 Task: Add the task  Implement social media sharing feature for the app to the section Code Conquest in the project Trex and add a Due Date to the respective task as 2024/02/08.
Action: Mouse moved to (400, 426)
Screenshot: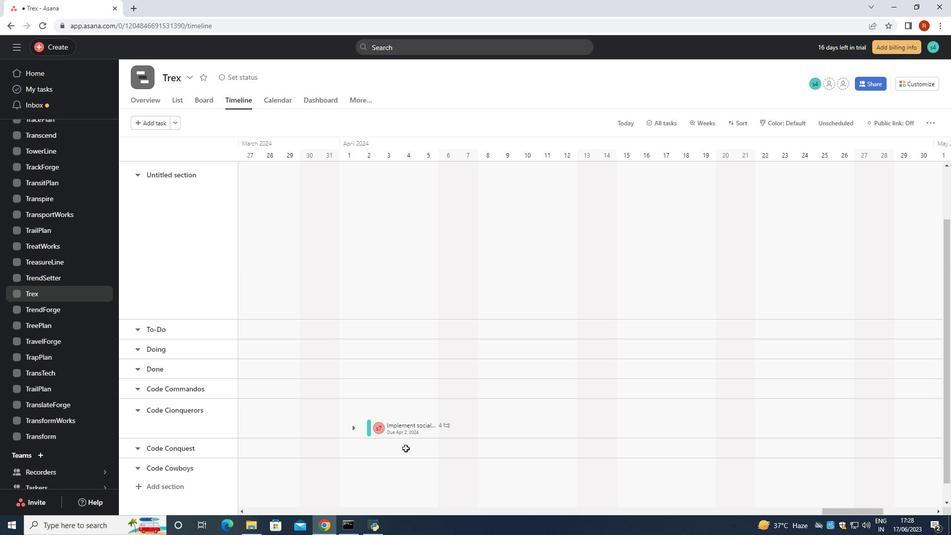 
Action: Mouse pressed left at (400, 426)
Screenshot: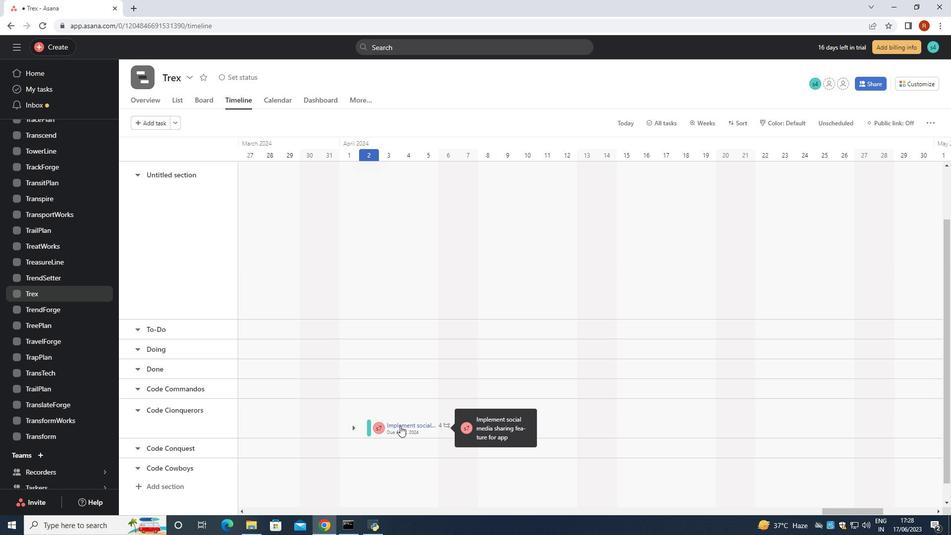
Action: Mouse moved to (757, 212)
Screenshot: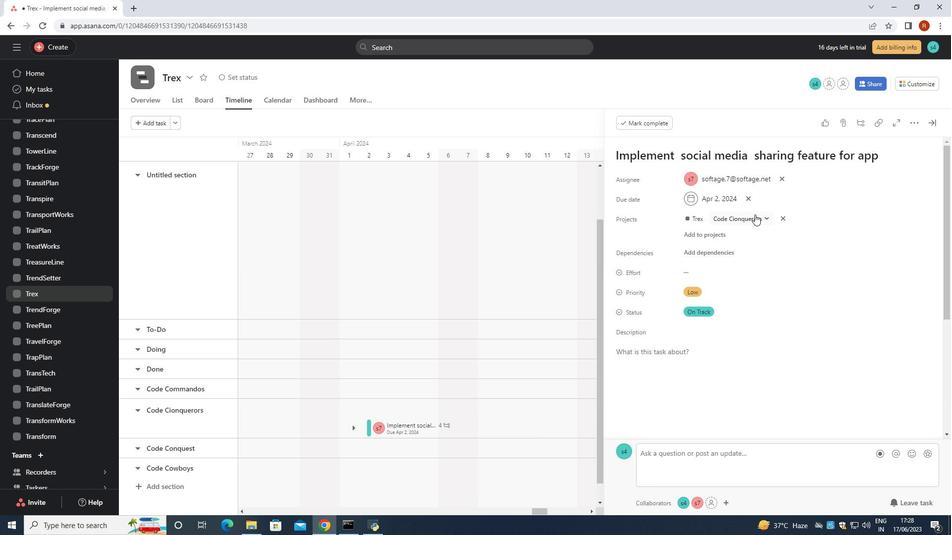 
Action: Mouse pressed left at (757, 212)
Screenshot: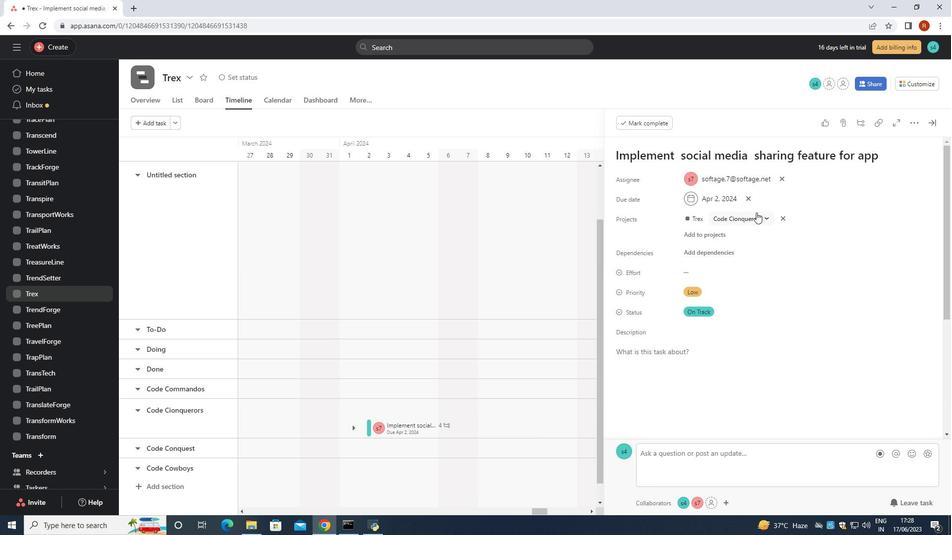 
Action: Mouse moved to (731, 343)
Screenshot: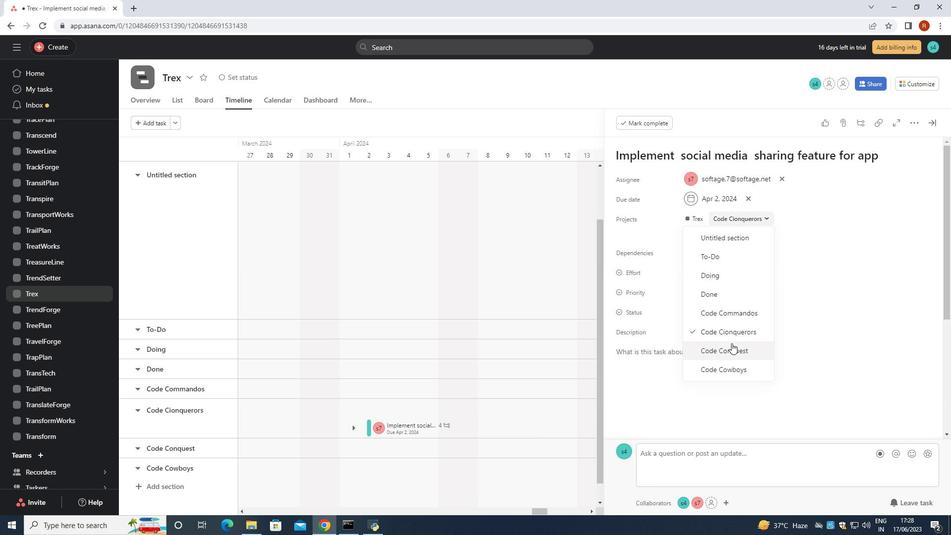 
Action: Mouse pressed left at (731, 343)
Screenshot: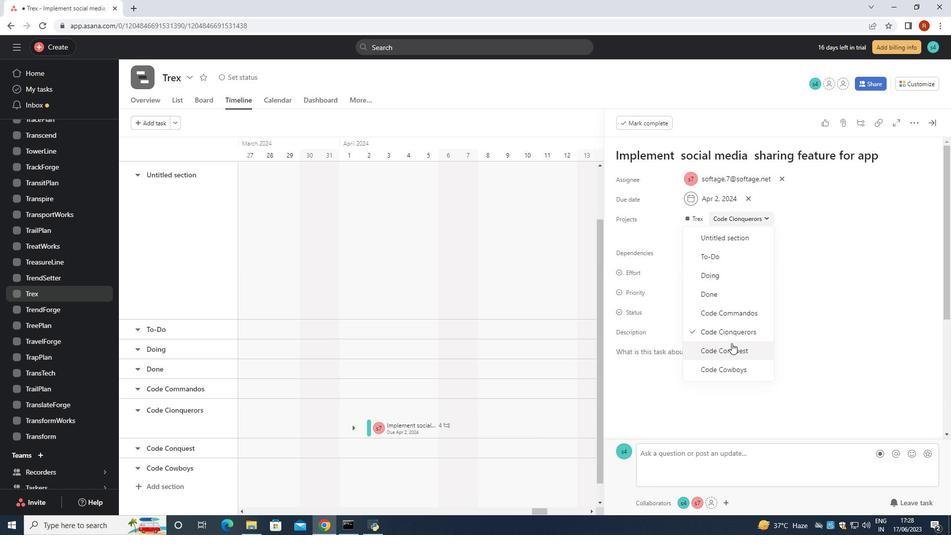 
Action: Mouse moved to (750, 198)
Screenshot: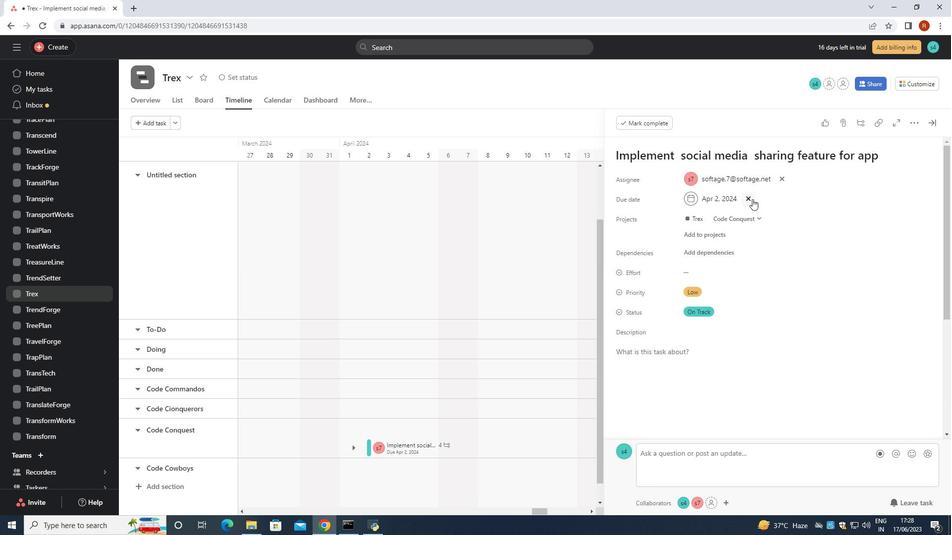 
Action: Mouse pressed left at (750, 198)
Screenshot: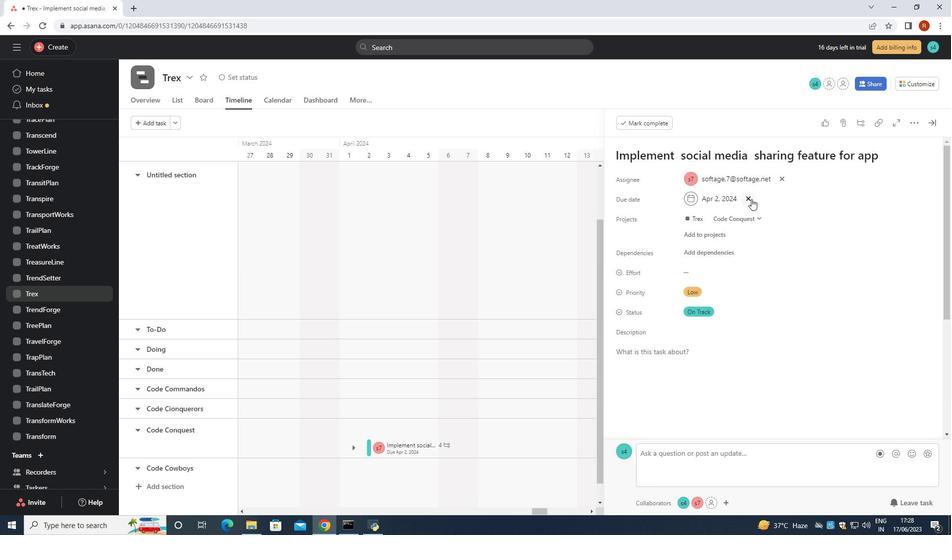 
Action: Mouse moved to (750, 198)
Screenshot: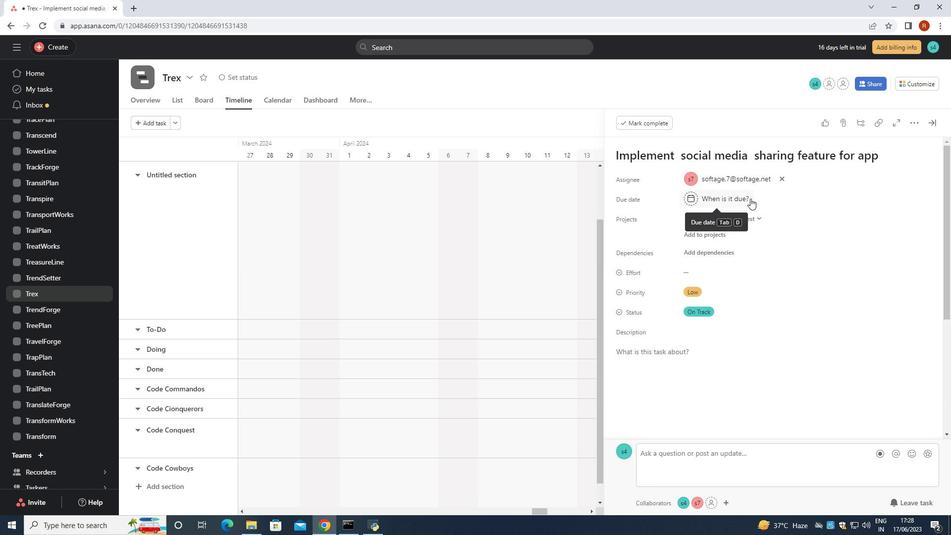 
Action: Key pressed 2024/02/05
Screenshot: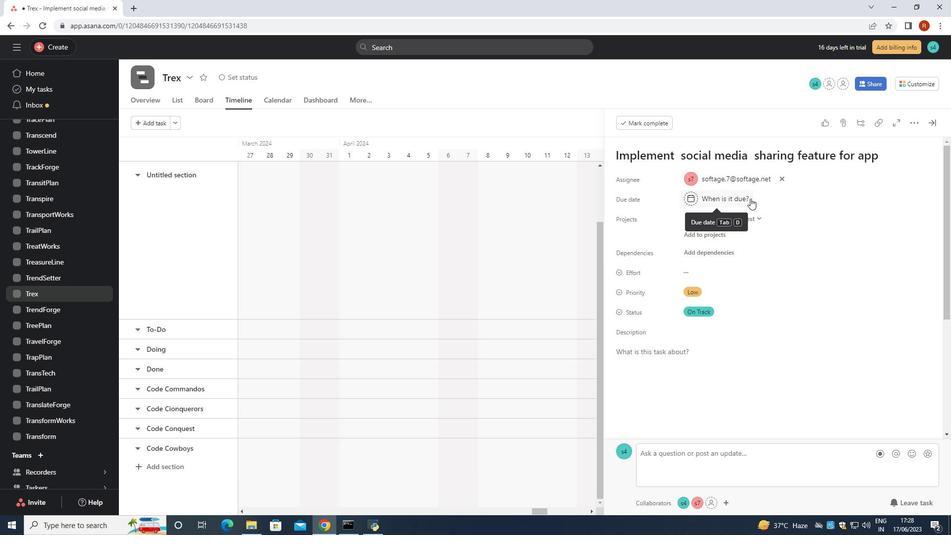 
Action: Mouse pressed left at (750, 198)
Screenshot: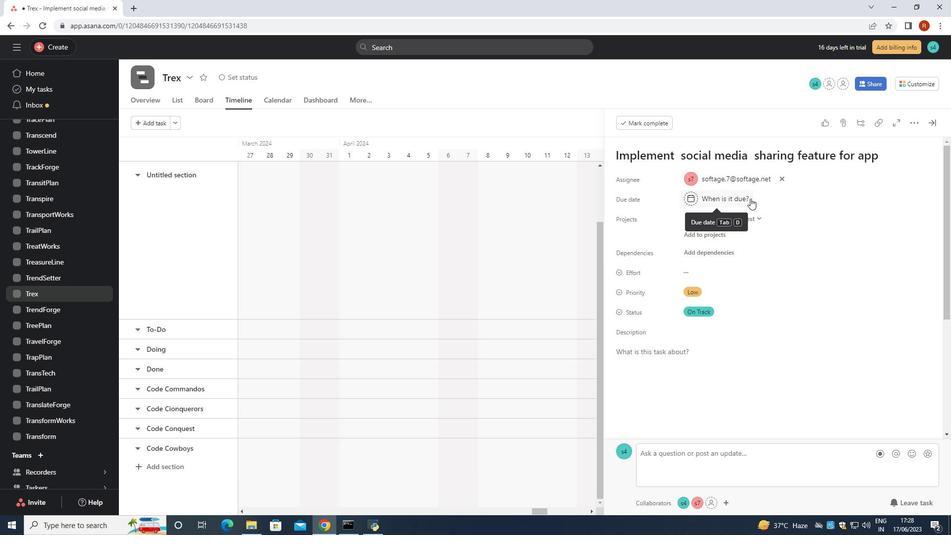 
Action: Mouse moved to (739, 238)
Screenshot: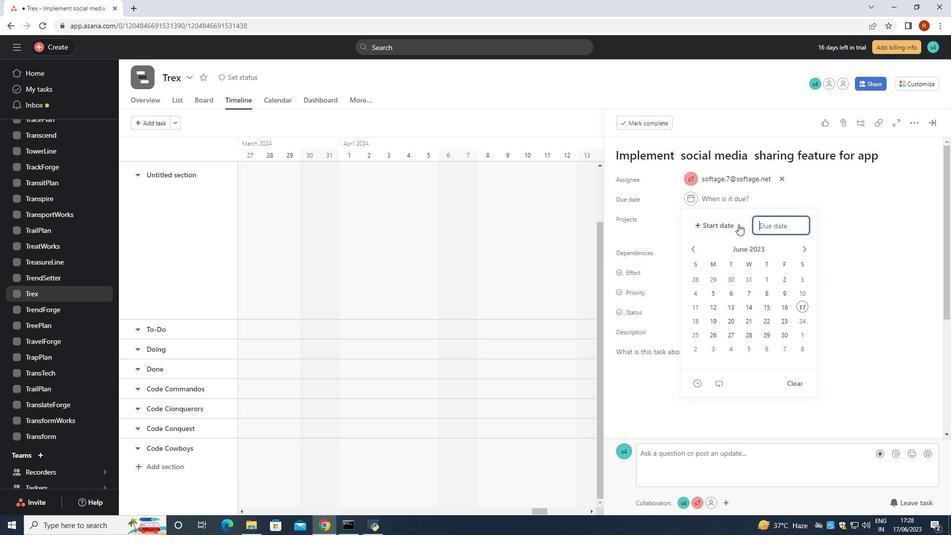 
Action: Key pressed 242<Key.backspace><Key.backspace>024/02/08<Key.enter>
Screenshot: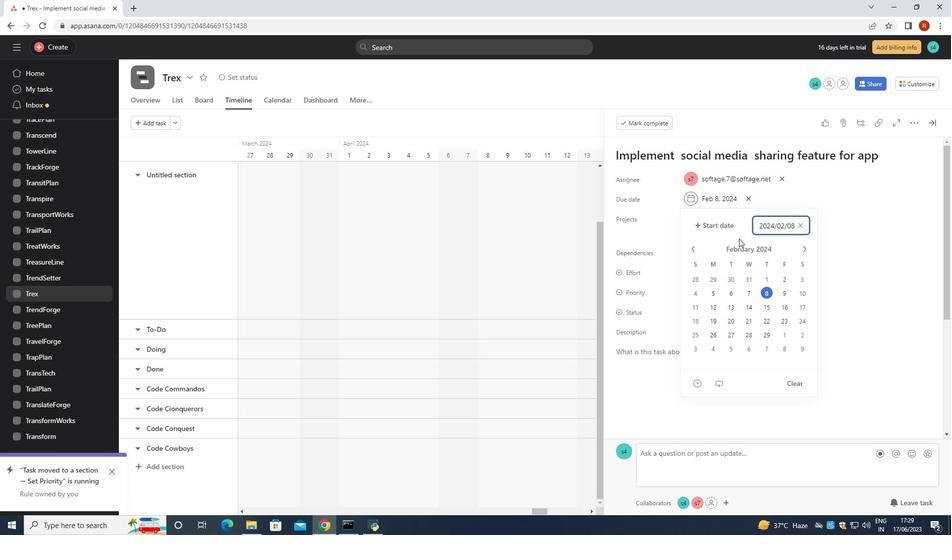 
Action: Mouse moved to (754, 241)
Screenshot: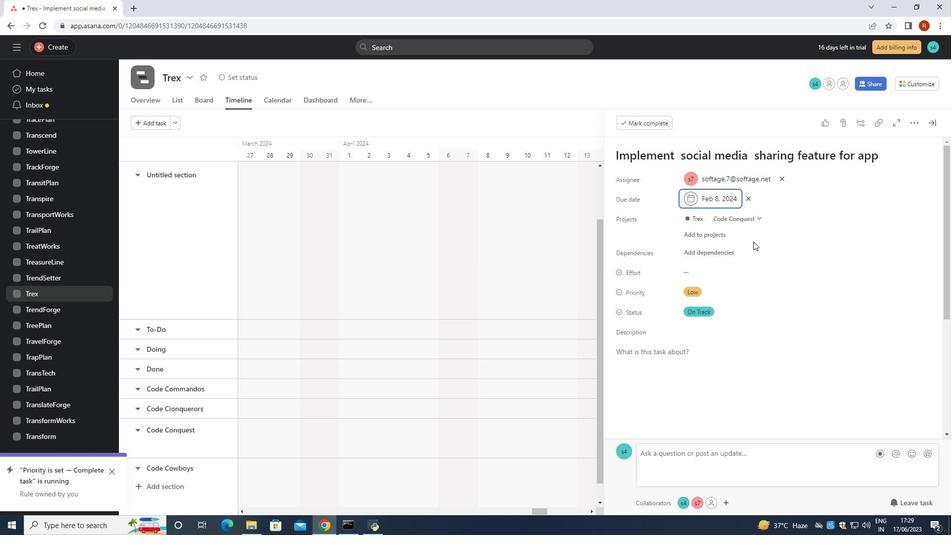 
